 Task: Add Attachment from computer to Card Card0000000065 in Board Board0000000017 in Workspace WS0000000006 in Trello. Add Cover Purple to Card Card0000000065 in Board Board0000000017 in Workspace WS0000000006 in Trello. Add "Move Card To …" Button titled Button0000000065 to "top" of the list "To Do" to Card Card0000000065 in Board Board0000000017 in Workspace WS0000000006 in Trello. Add Description DS0000000065 to Card Card0000000065 in Board Board0000000017 in Workspace WS0000000006 in Trello. Add Comment CM0000000065 to Card Card0000000065 in Board Board0000000017 in Workspace WS0000000006 in Trello
Action: Mouse moved to (23, 339)
Screenshot: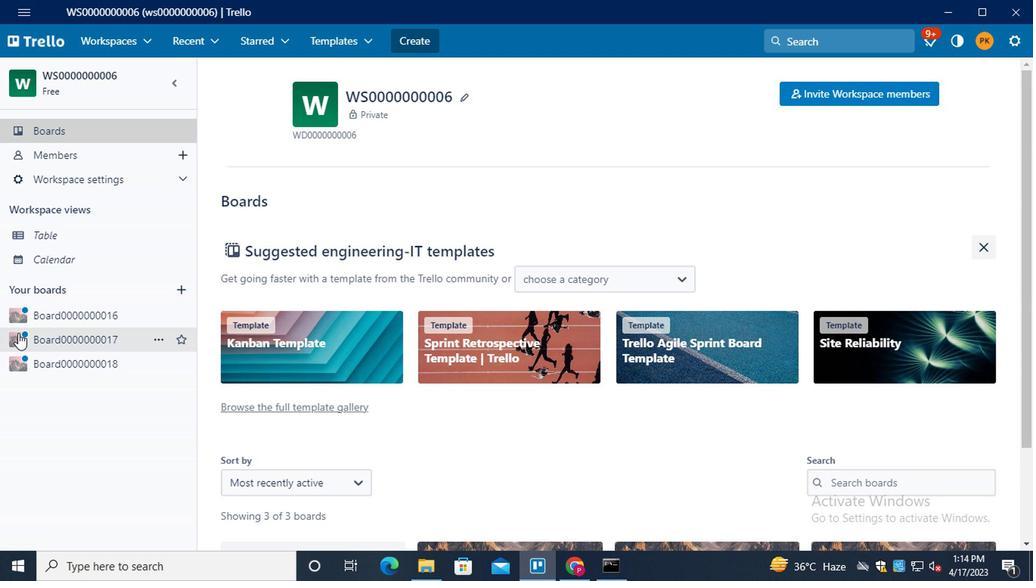 
Action: Mouse pressed left at (23, 339)
Screenshot: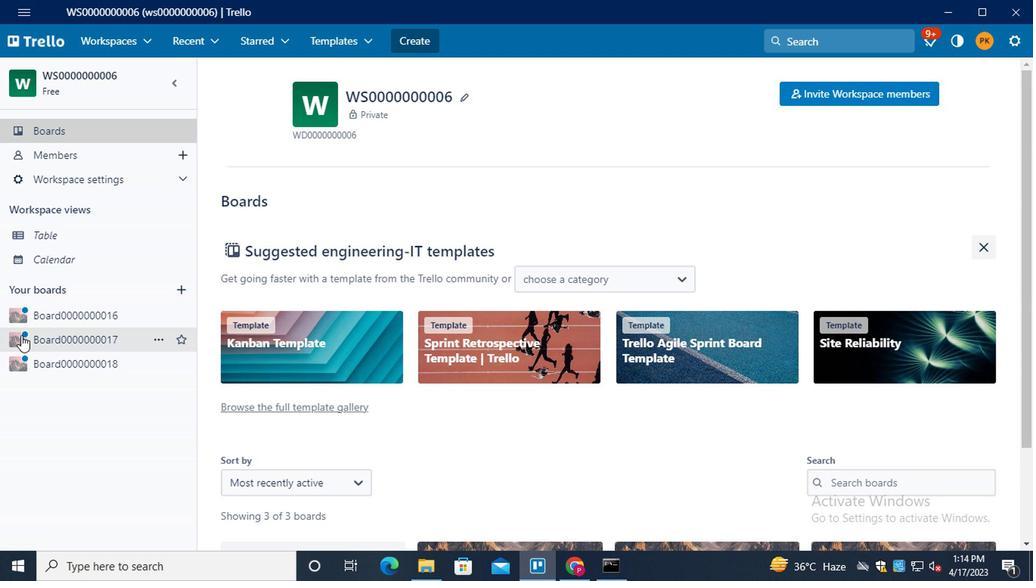 
Action: Mouse moved to (317, 158)
Screenshot: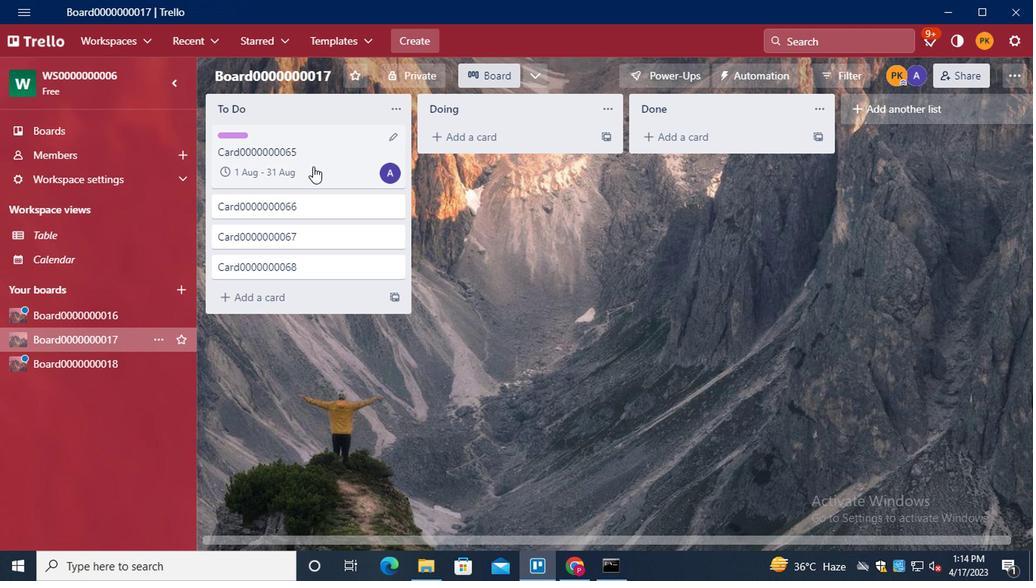 
Action: Mouse pressed left at (317, 158)
Screenshot: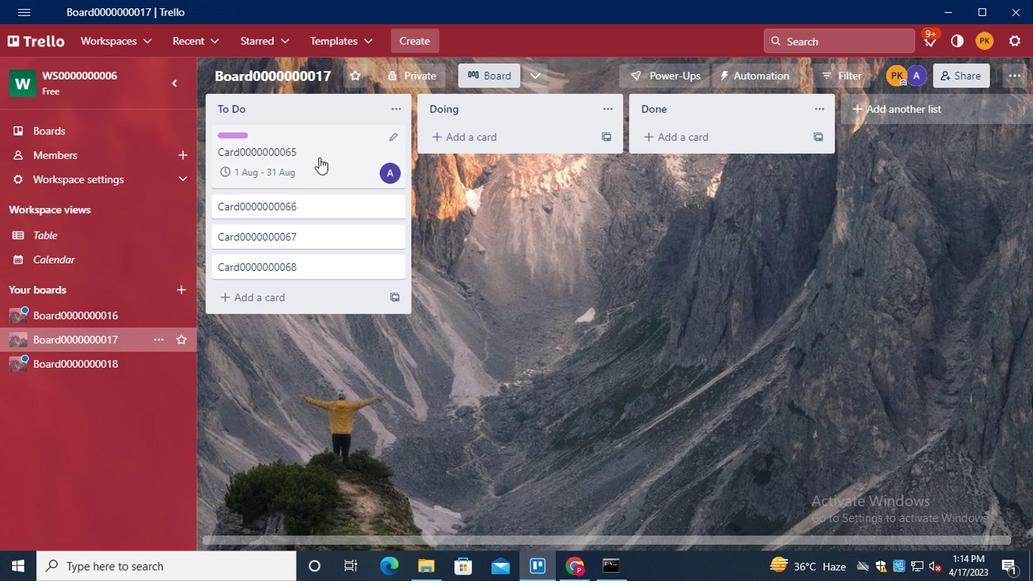 
Action: Mouse moved to (718, 321)
Screenshot: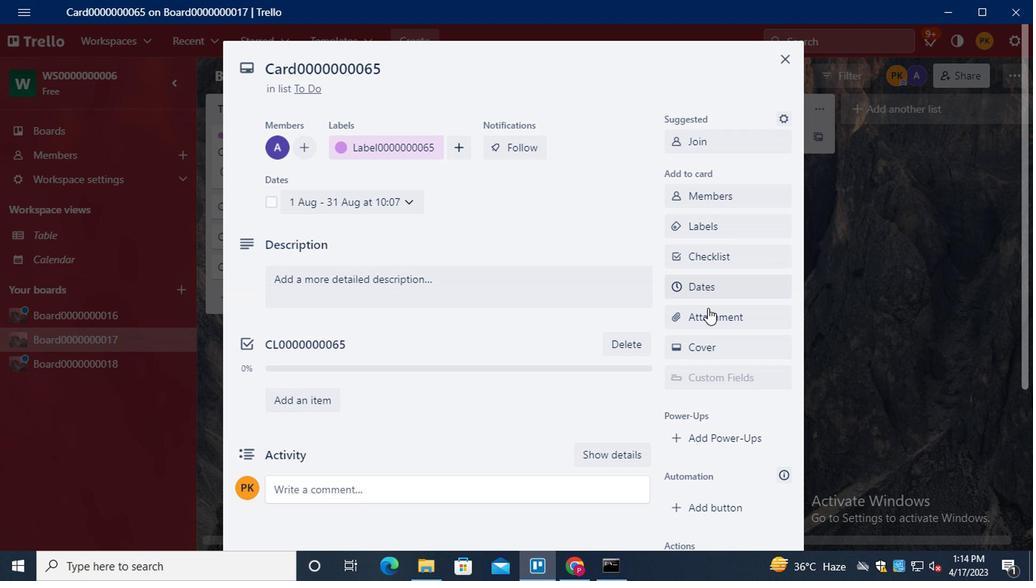 
Action: Mouse pressed left at (718, 321)
Screenshot: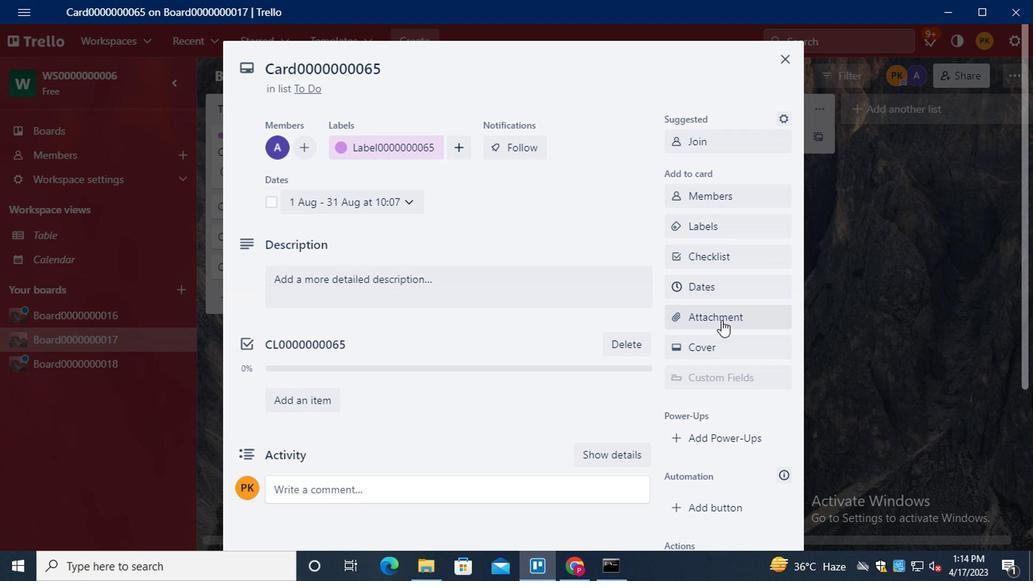 
Action: Mouse moved to (721, 139)
Screenshot: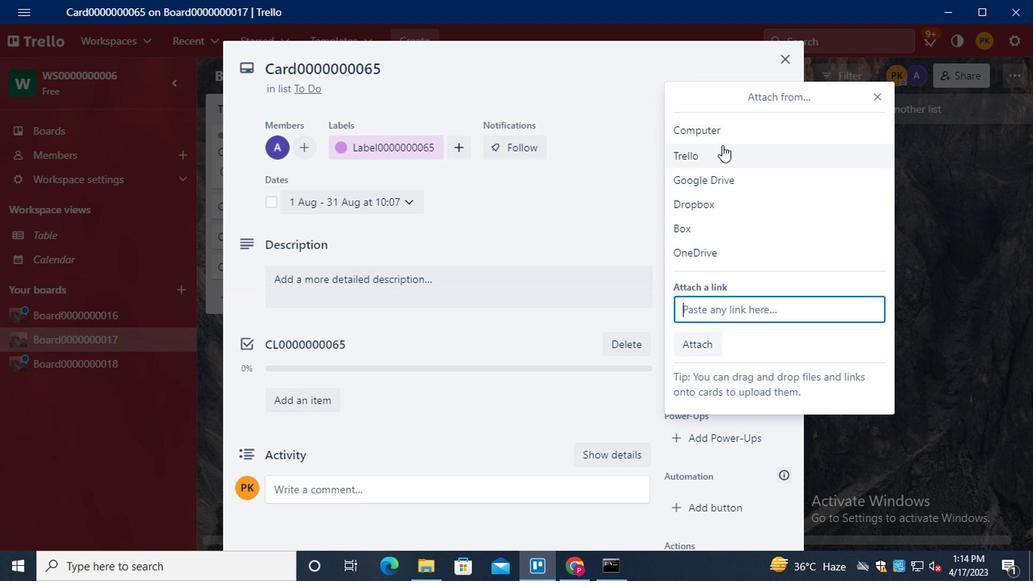 
Action: Mouse pressed left at (721, 139)
Screenshot: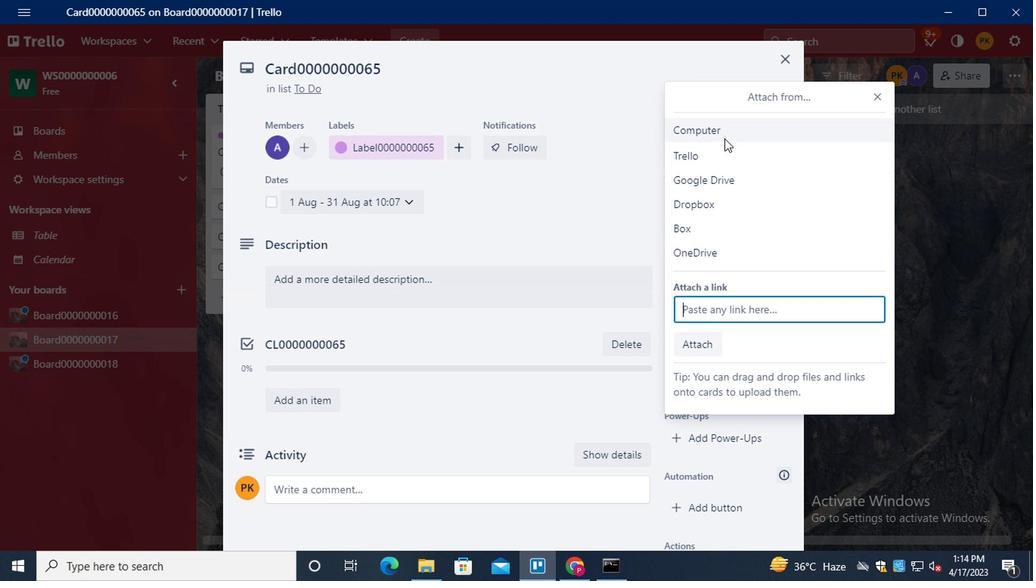 
Action: Mouse moved to (424, 116)
Screenshot: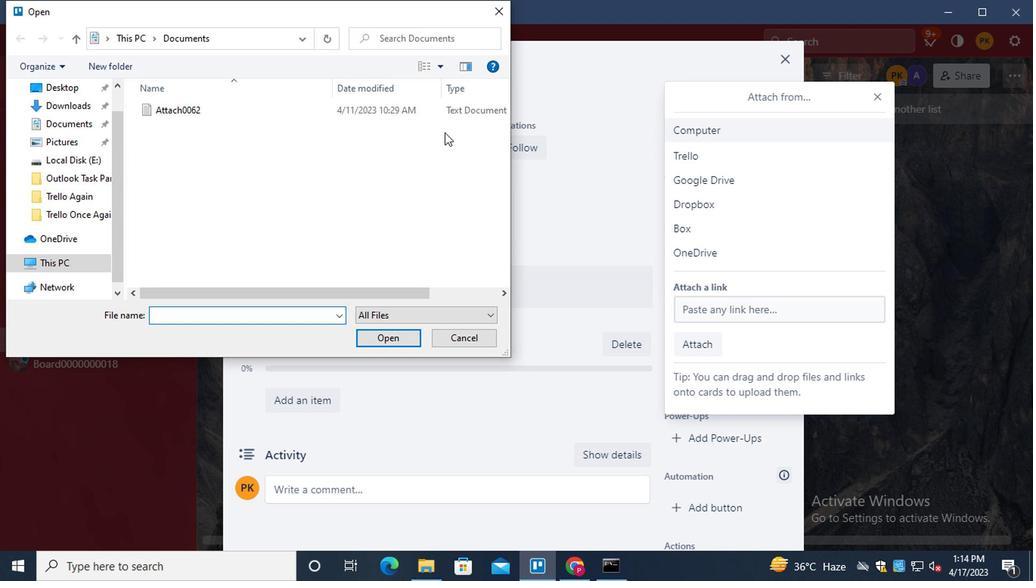 
Action: Mouse pressed left at (424, 116)
Screenshot: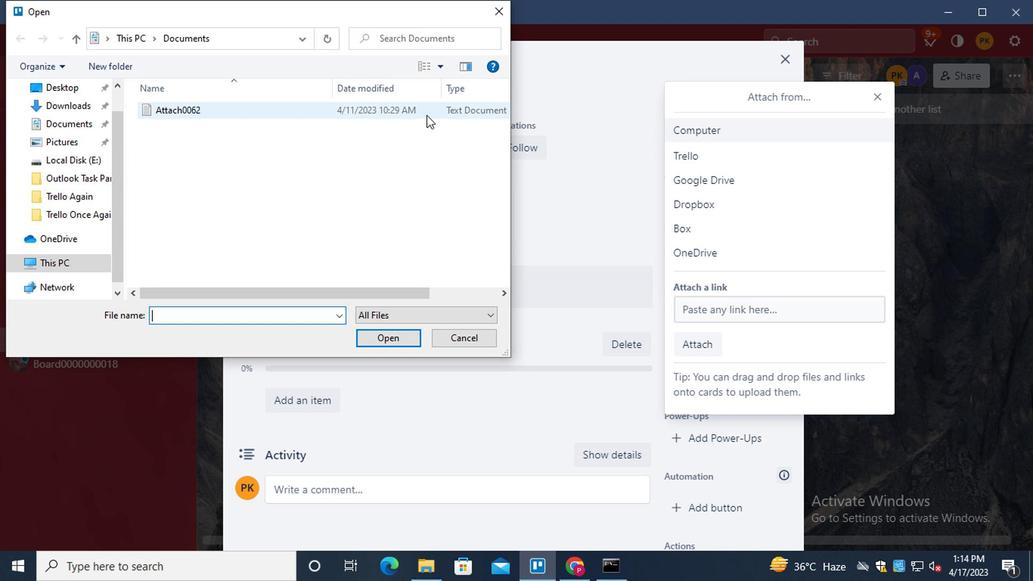 
Action: Mouse moved to (387, 337)
Screenshot: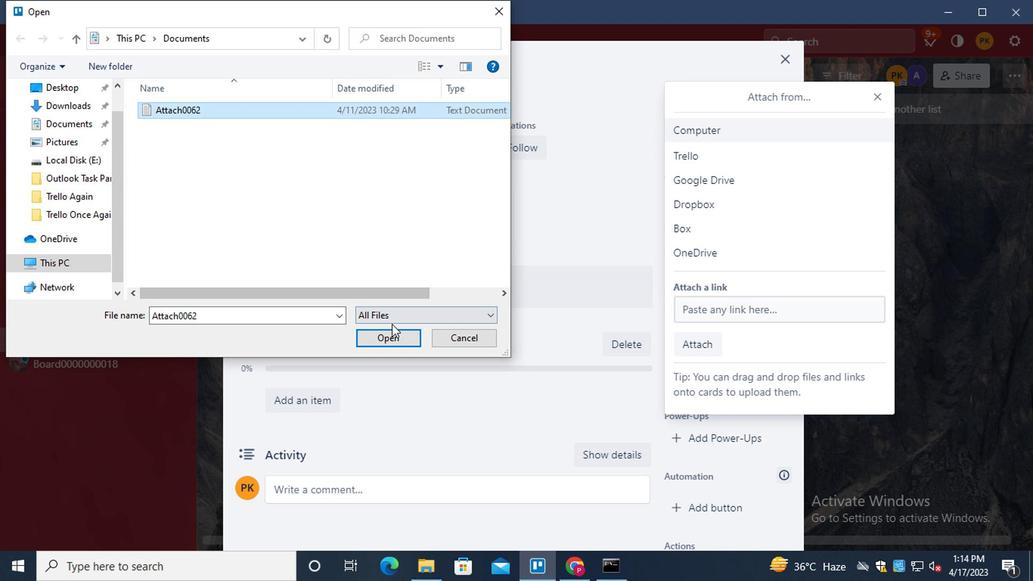 
Action: Mouse pressed left at (387, 337)
Screenshot: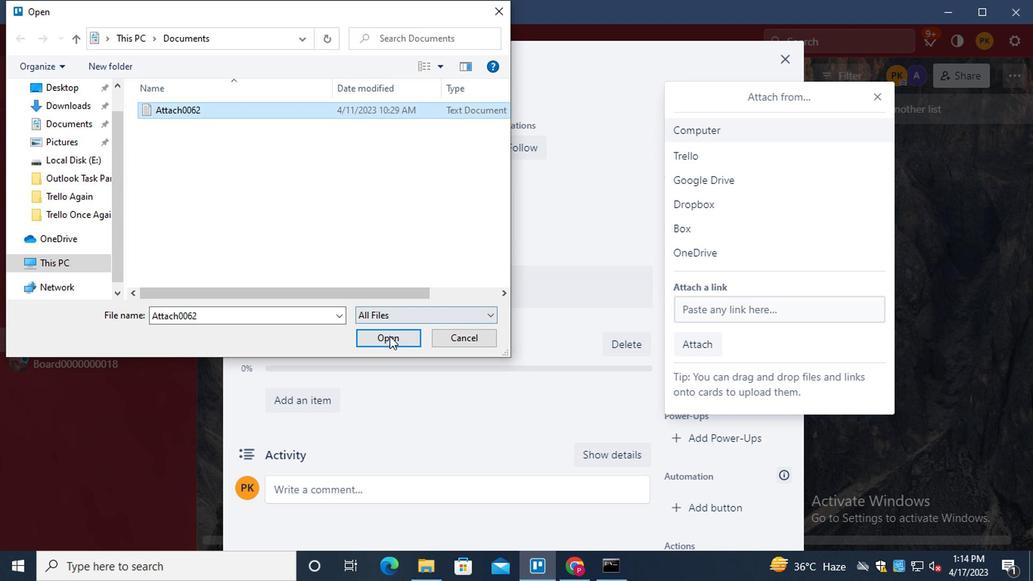 
Action: Mouse moved to (712, 350)
Screenshot: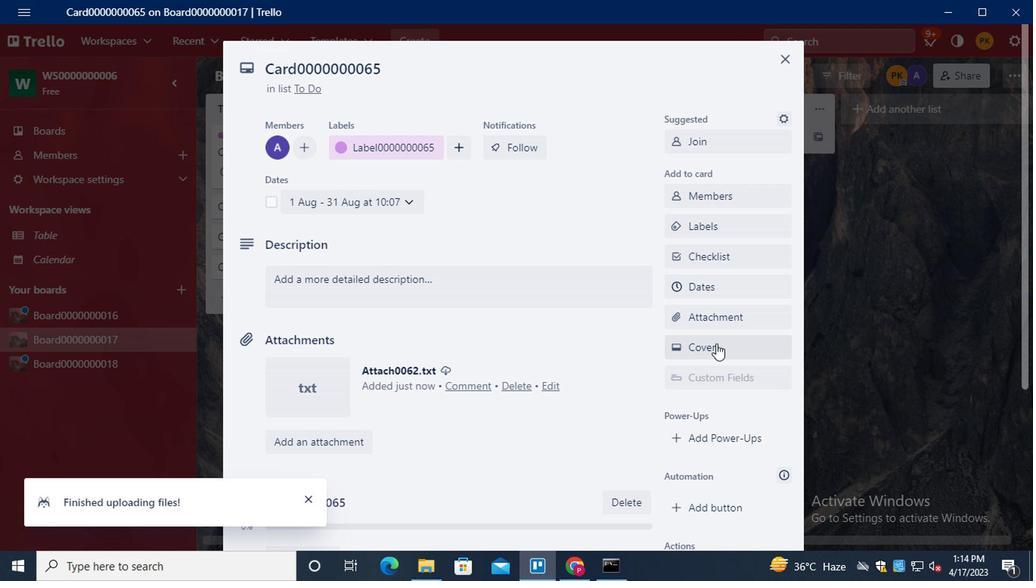 
Action: Mouse pressed left at (712, 350)
Screenshot: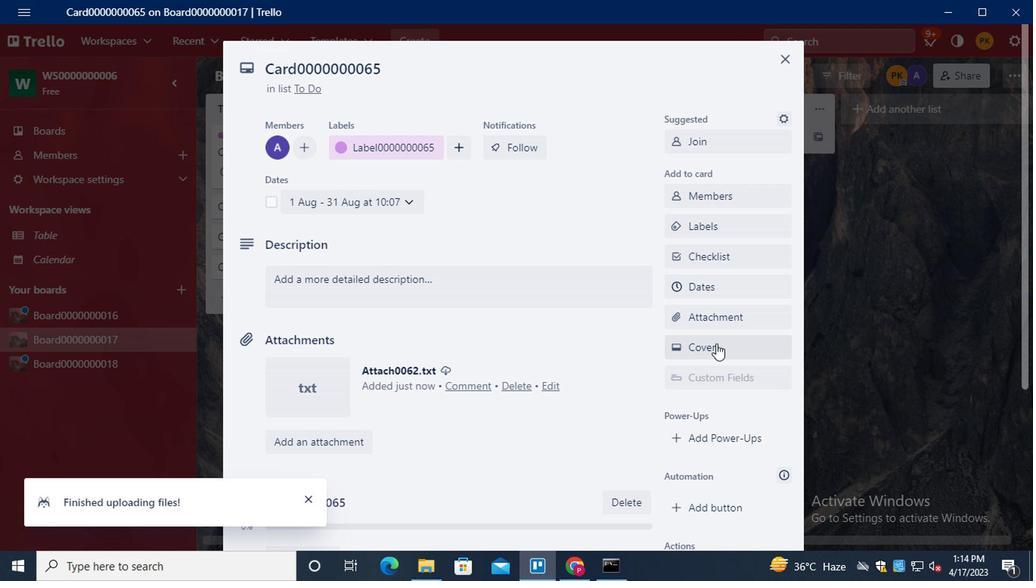 
Action: Mouse moved to (866, 259)
Screenshot: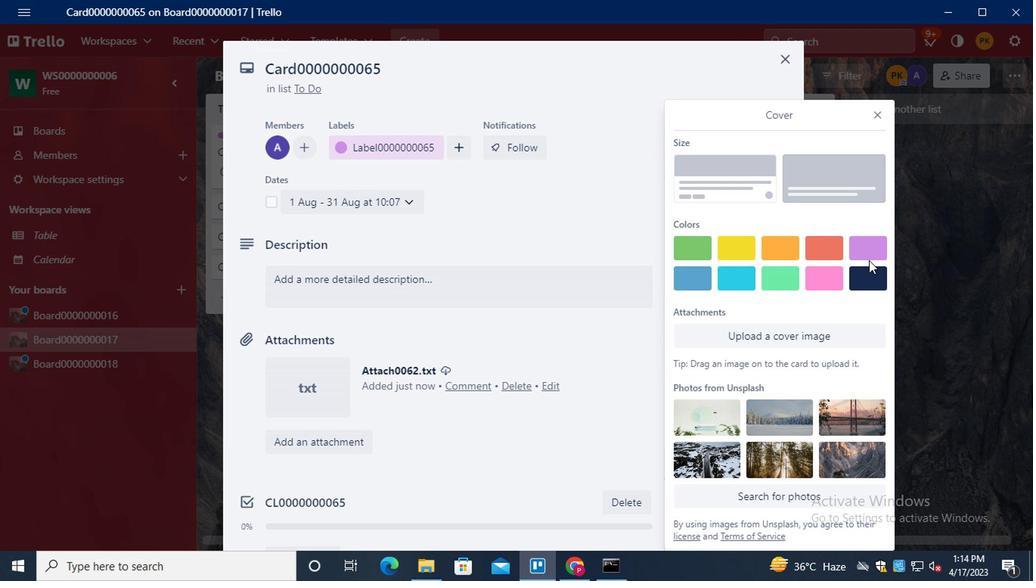 
Action: Mouse pressed left at (866, 259)
Screenshot: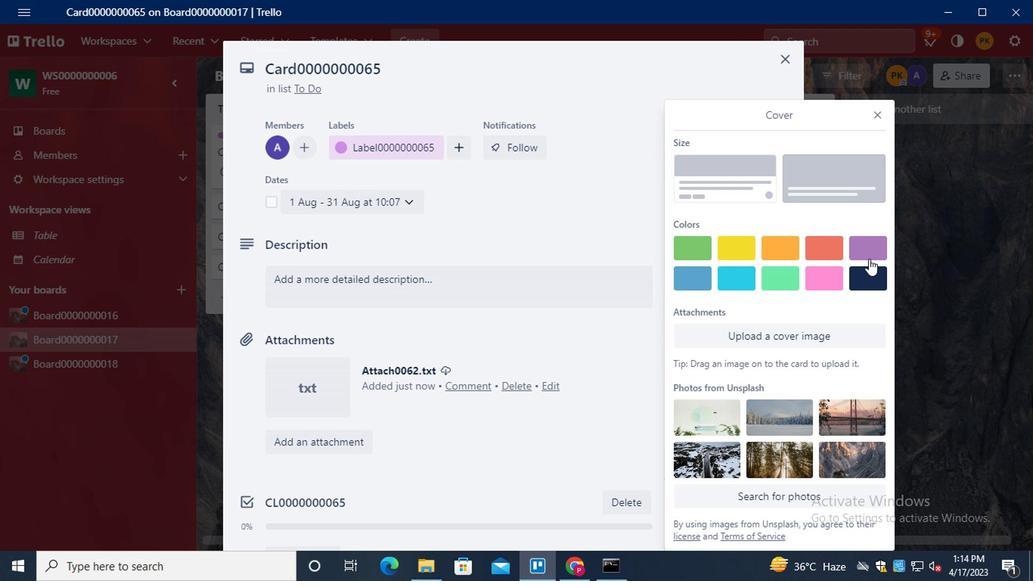 
Action: Mouse moved to (872, 91)
Screenshot: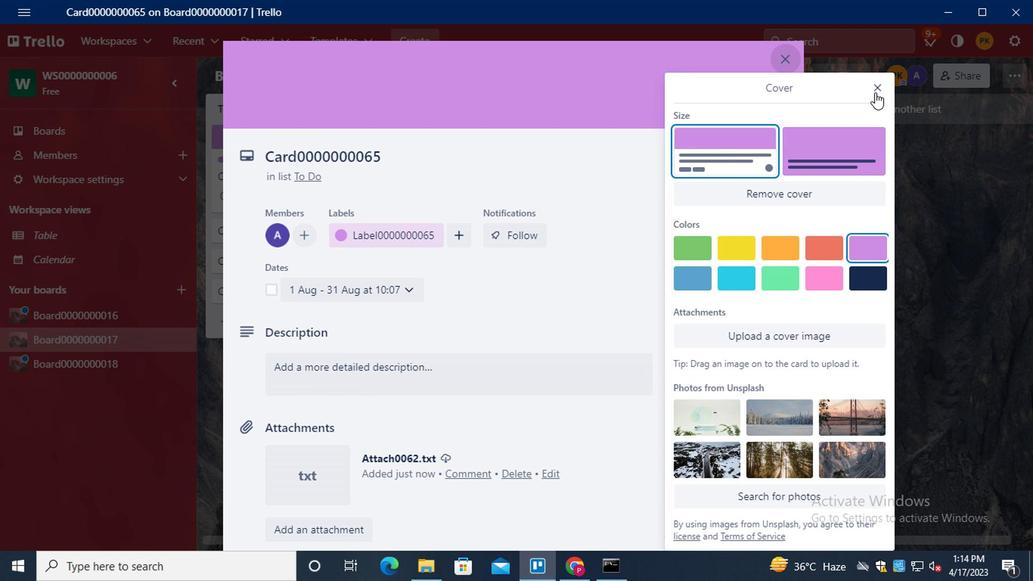 
Action: Mouse pressed left at (872, 91)
Screenshot: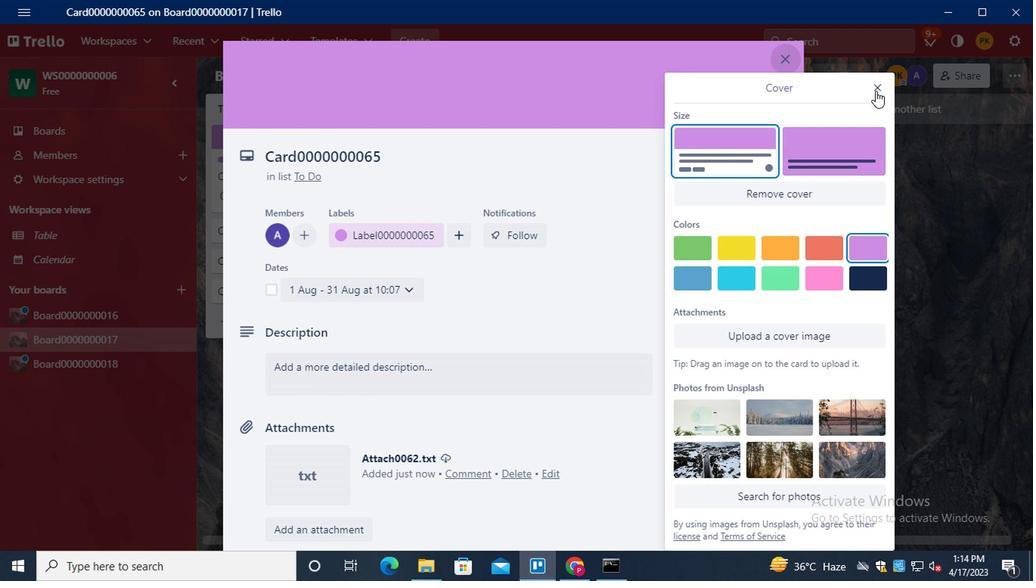 
Action: Mouse moved to (690, 338)
Screenshot: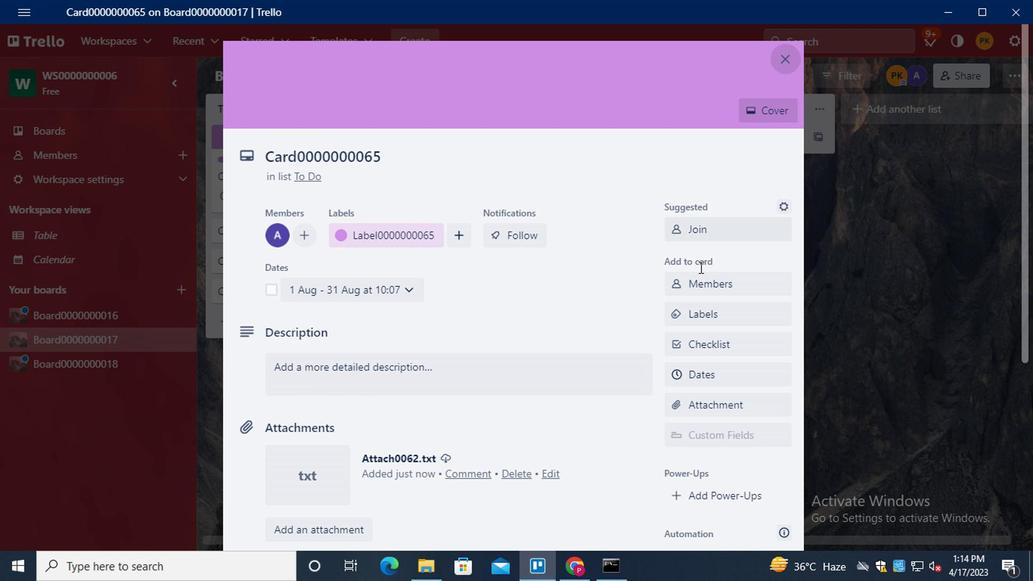 
Action: Mouse scrolled (690, 337) with delta (0, 0)
Screenshot: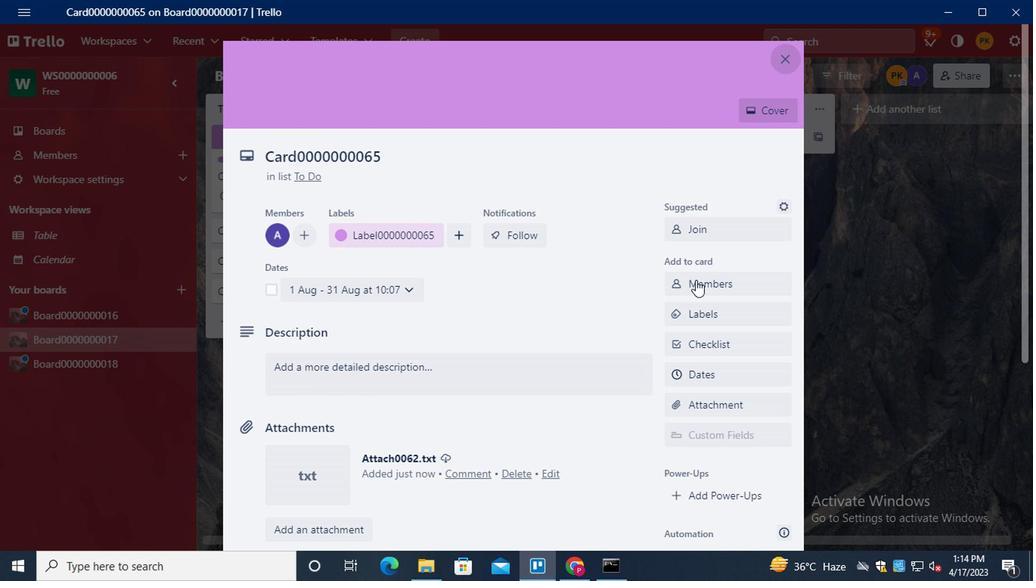 
Action: Mouse moved to (690, 339)
Screenshot: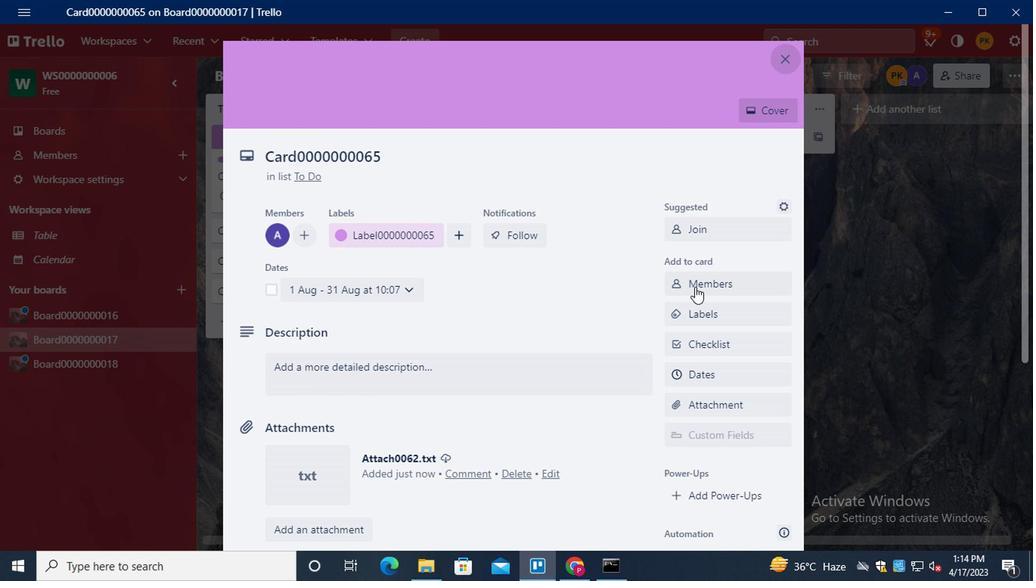 
Action: Mouse scrolled (690, 339) with delta (0, 0)
Screenshot: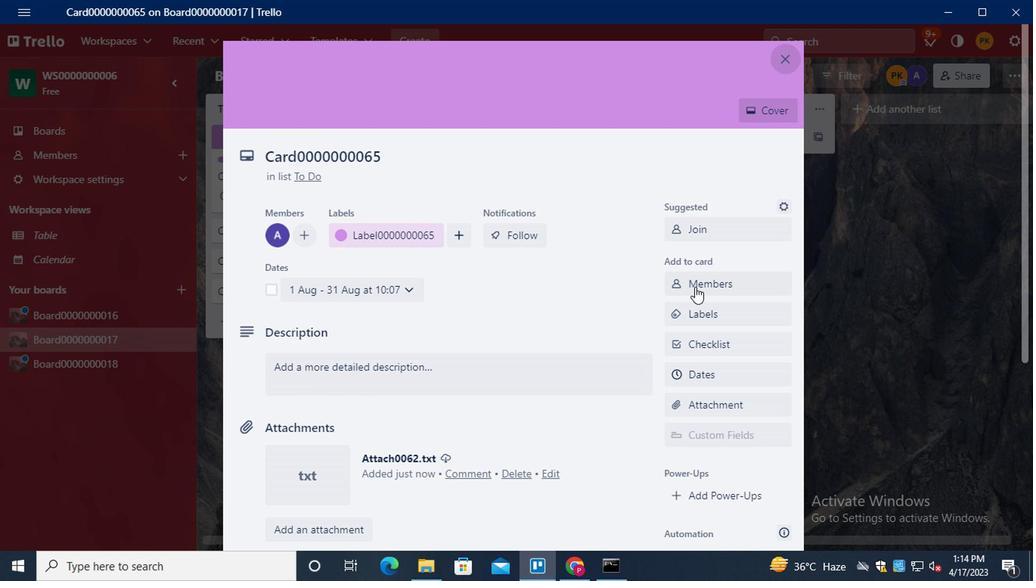 
Action: Mouse moved to (725, 417)
Screenshot: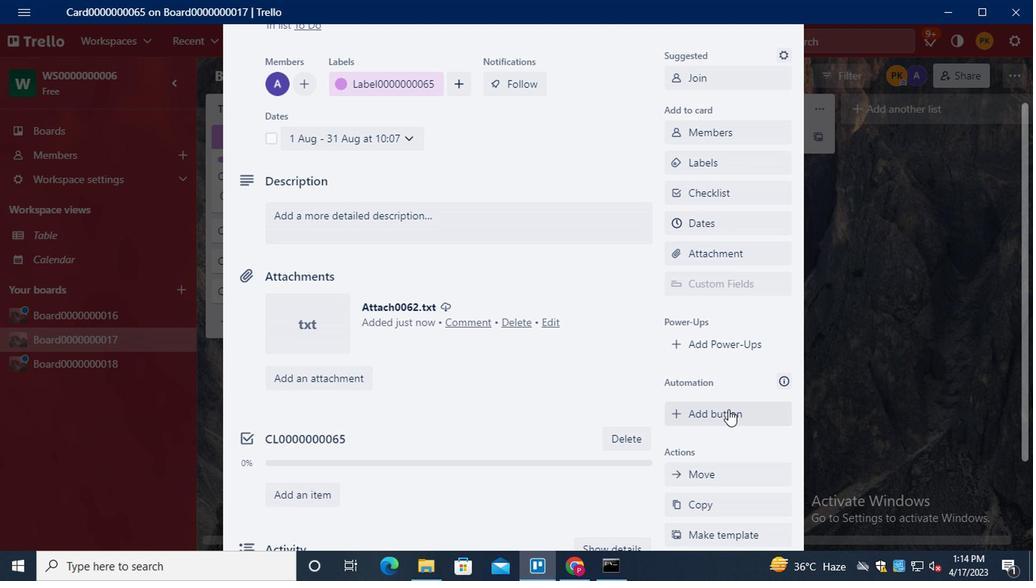 
Action: Mouse pressed left at (725, 417)
Screenshot: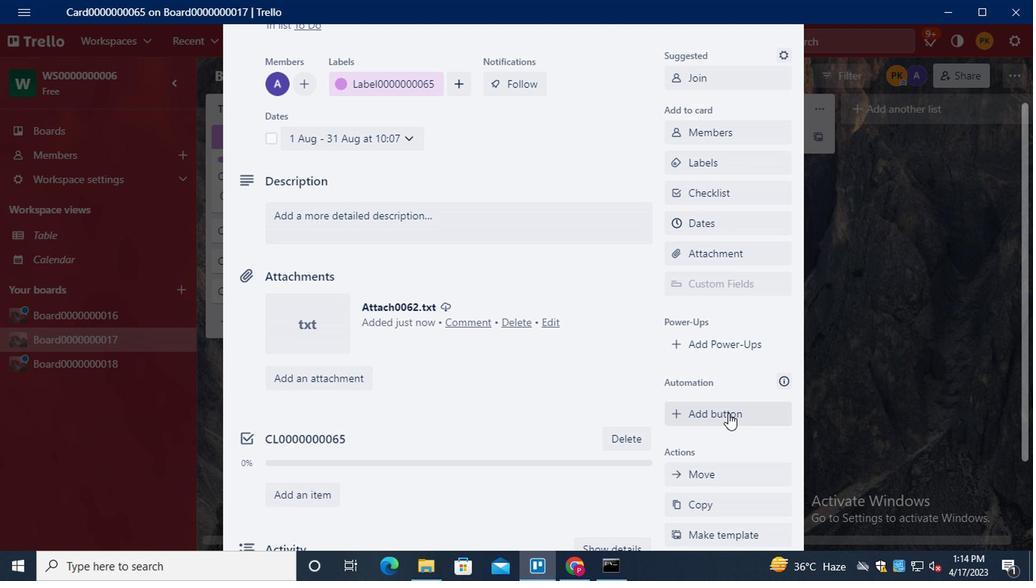 
Action: Mouse moved to (765, 146)
Screenshot: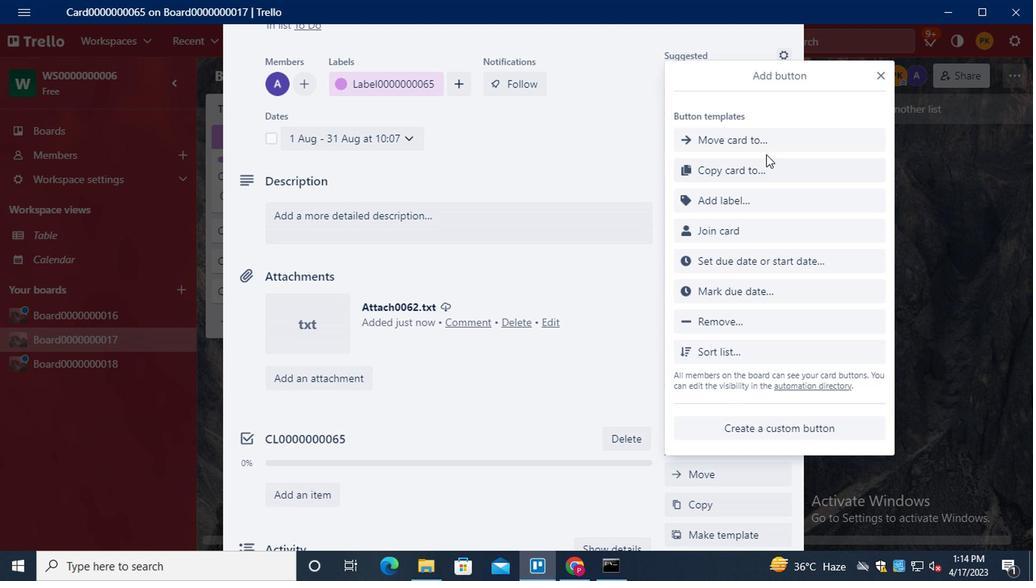 
Action: Mouse pressed left at (765, 146)
Screenshot: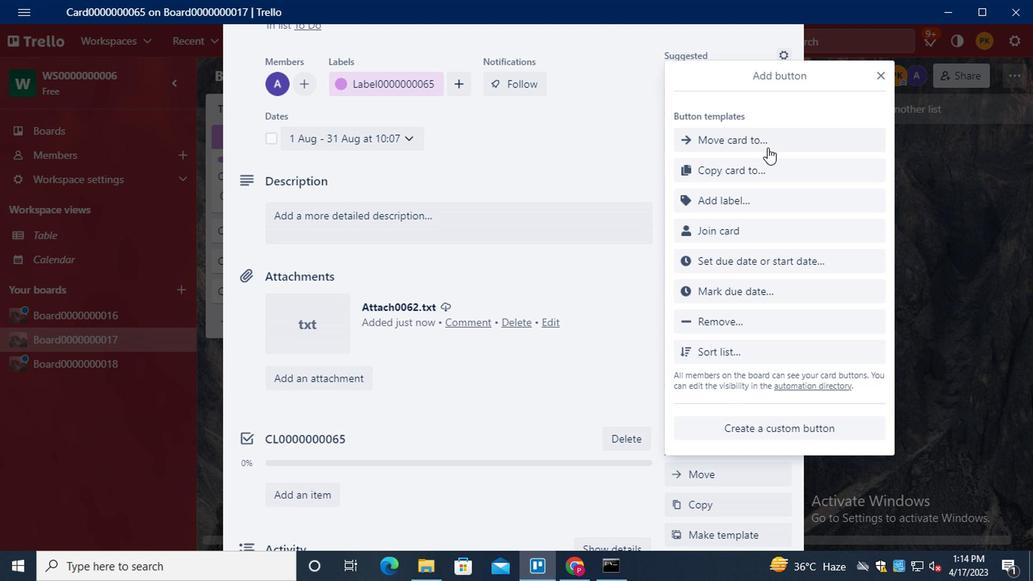 
Action: Key pressed <Key.shift>BUTTON0000000065
Screenshot: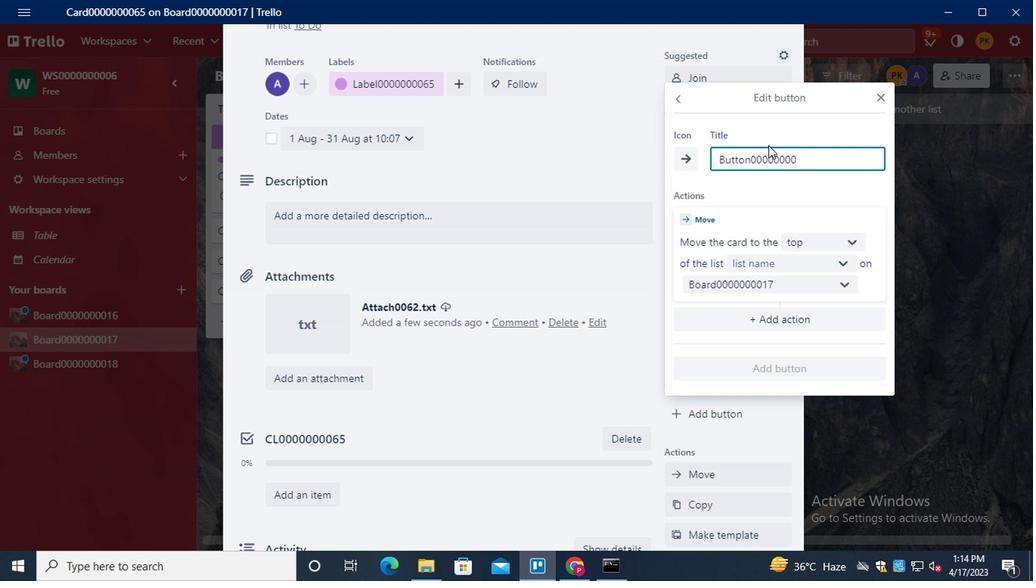 
Action: Mouse moved to (814, 263)
Screenshot: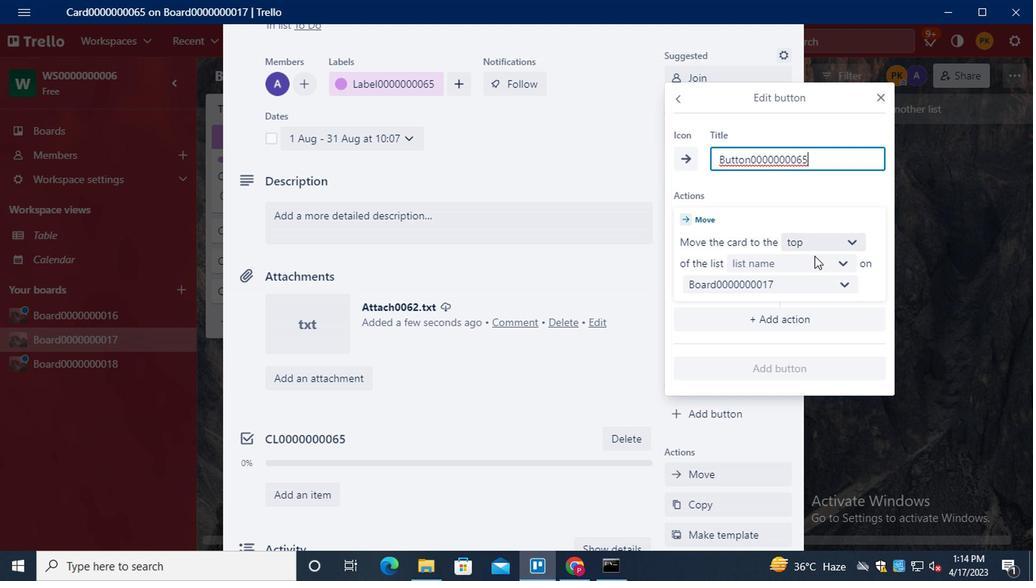 
Action: Mouse pressed left at (814, 263)
Screenshot: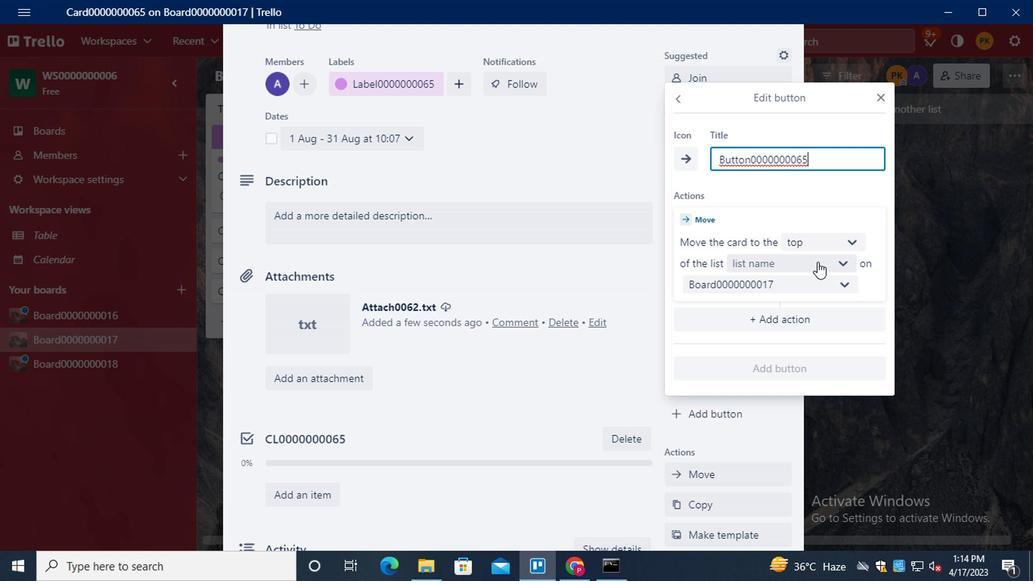 
Action: Mouse moved to (802, 294)
Screenshot: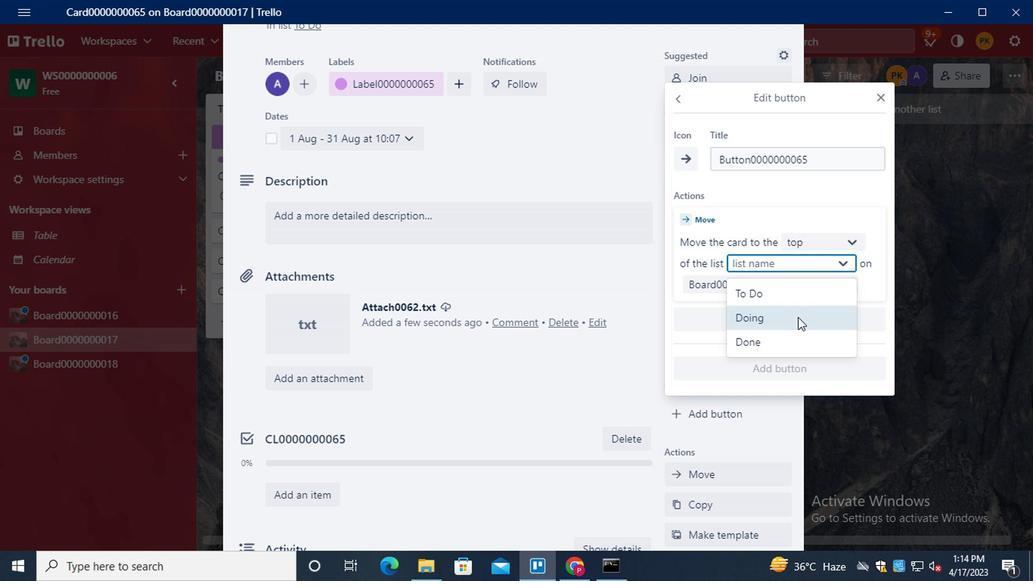 
Action: Mouse pressed left at (802, 294)
Screenshot: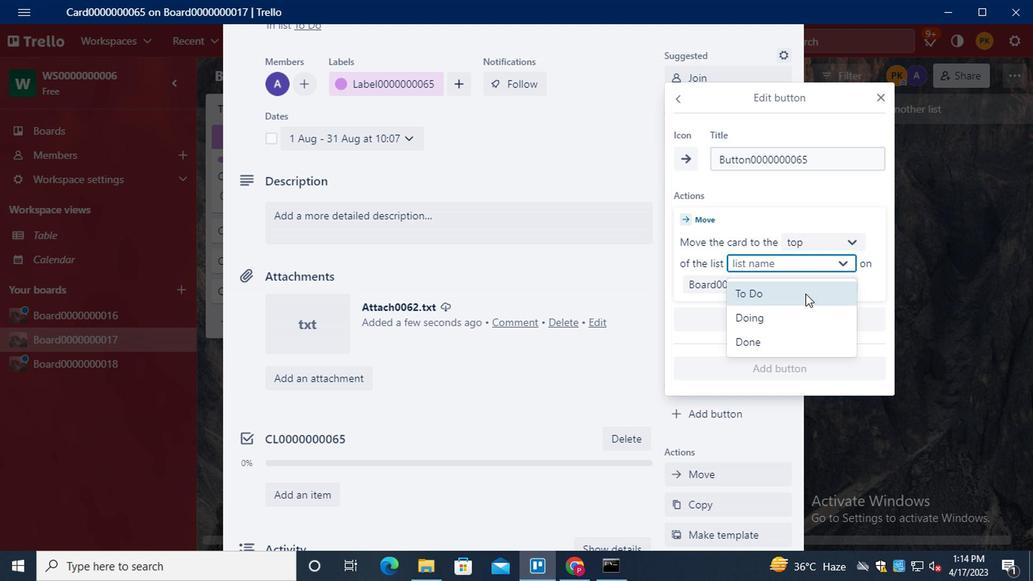 
Action: Mouse moved to (799, 369)
Screenshot: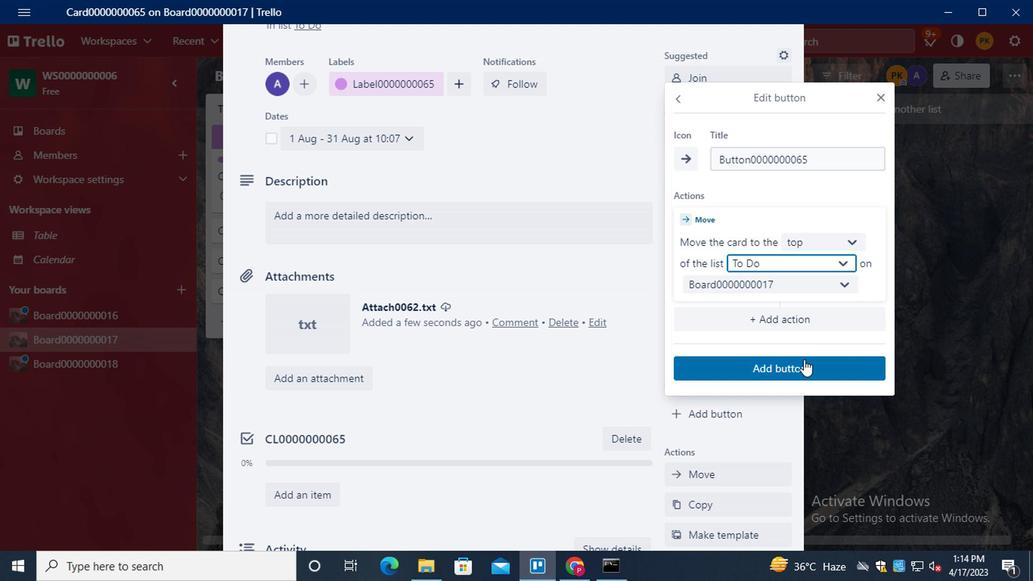 
Action: Mouse pressed left at (799, 369)
Screenshot: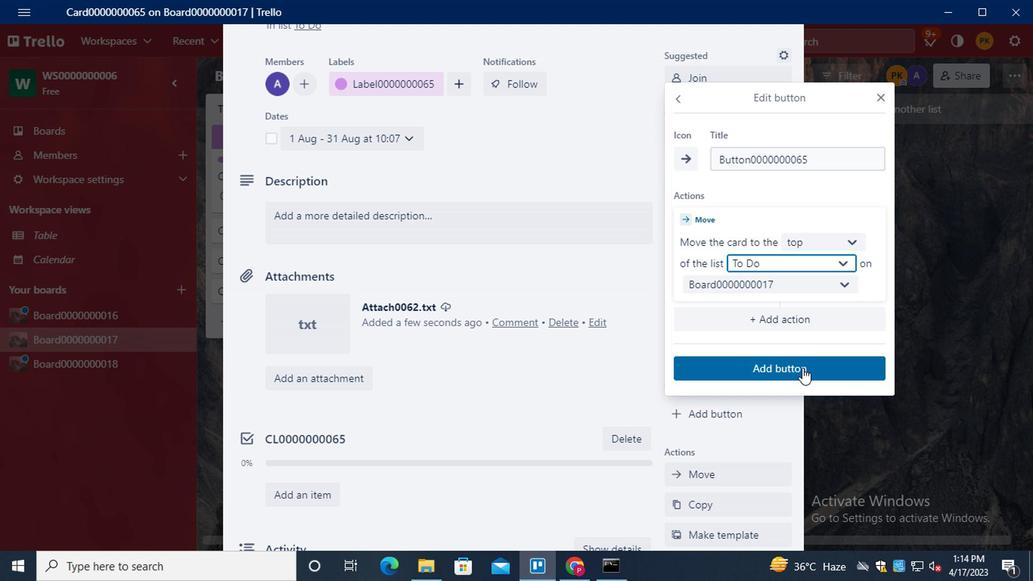
Action: Mouse moved to (527, 232)
Screenshot: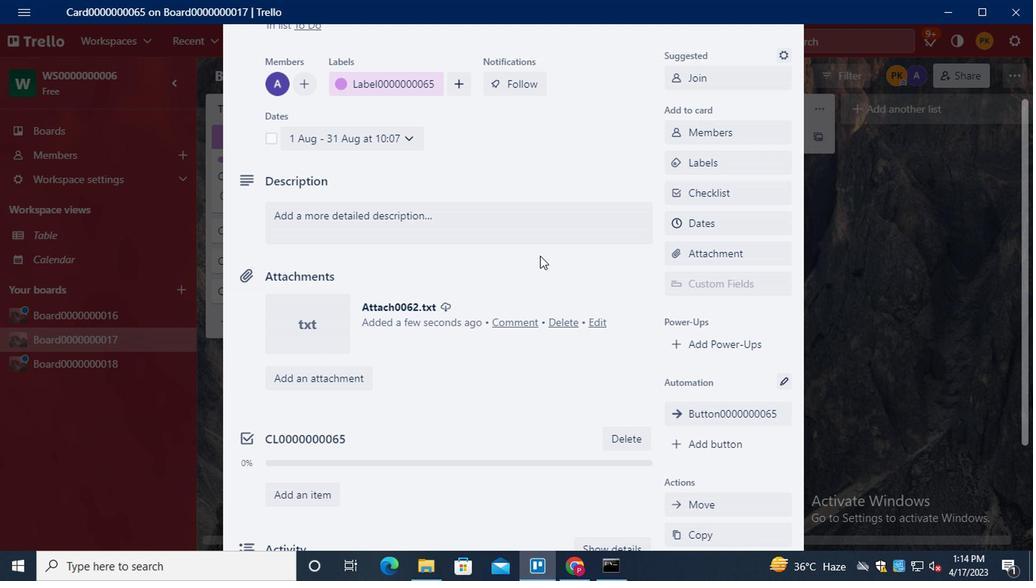 
Action: Mouse pressed left at (527, 232)
Screenshot: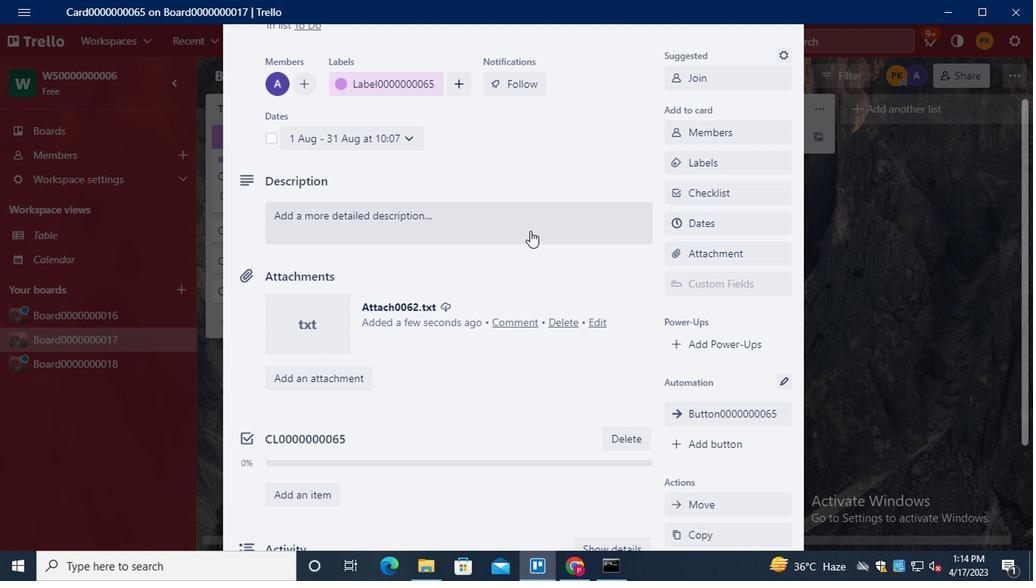 
Action: Key pressed <Key.shift>DS0000000065
Screenshot: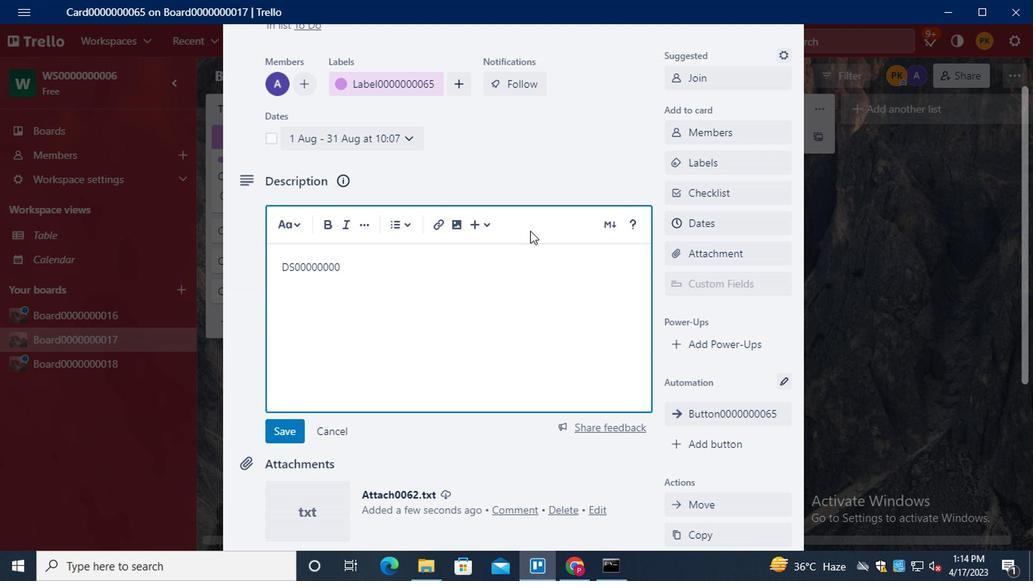 
Action: Mouse moved to (287, 431)
Screenshot: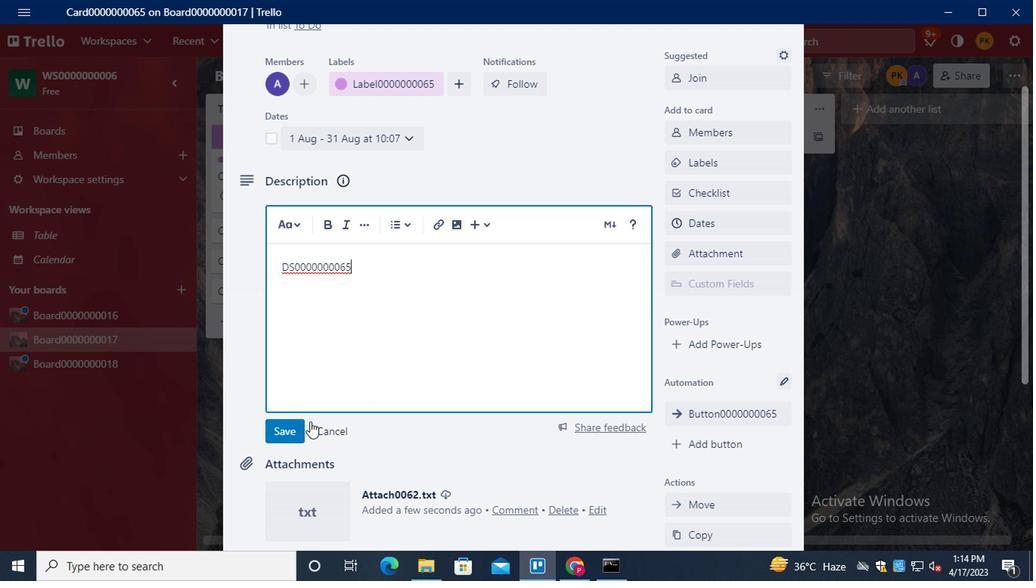 
Action: Mouse pressed left at (287, 431)
Screenshot: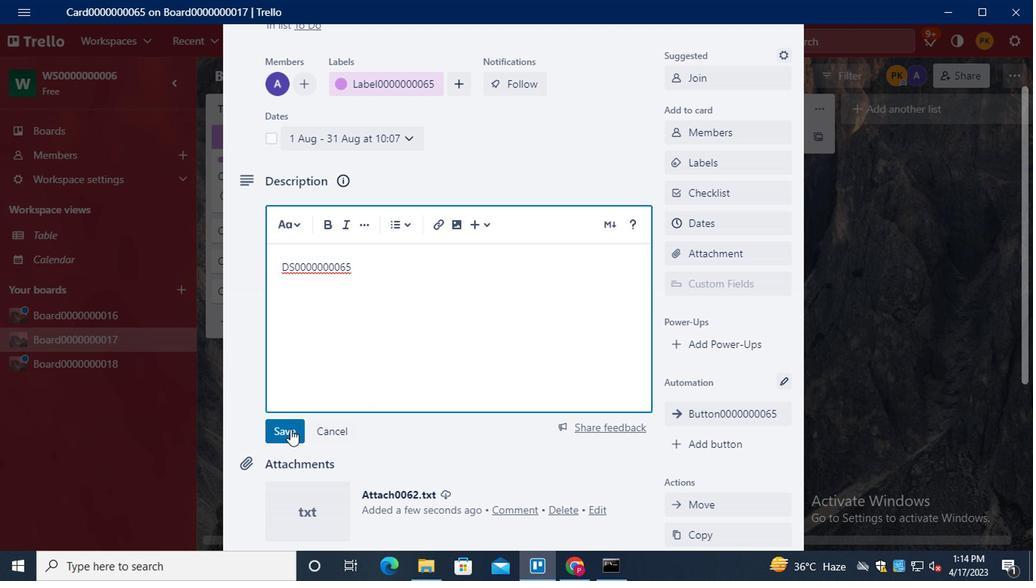 
Action: Mouse moved to (353, 383)
Screenshot: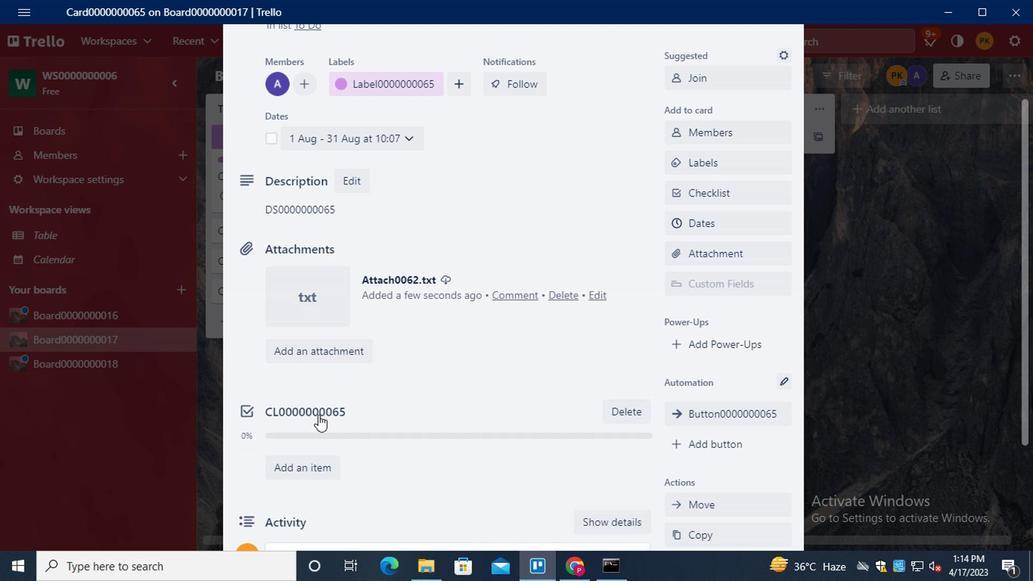 
Action: Mouse scrolled (353, 382) with delta (0, -1)
Screenshot: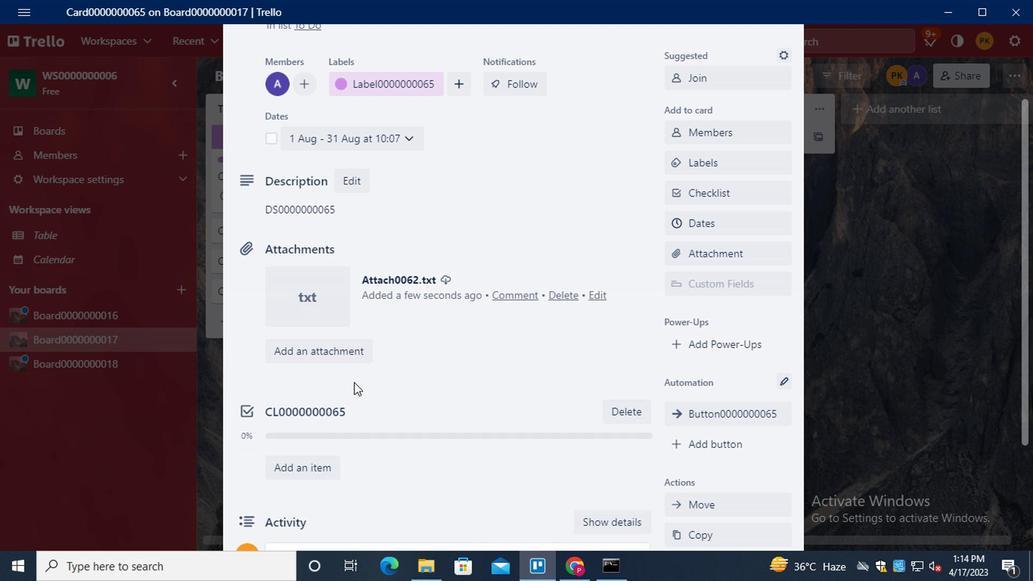 
Action: Mouse scrolled (353, 382) with delta (0, -1)
Screenshot: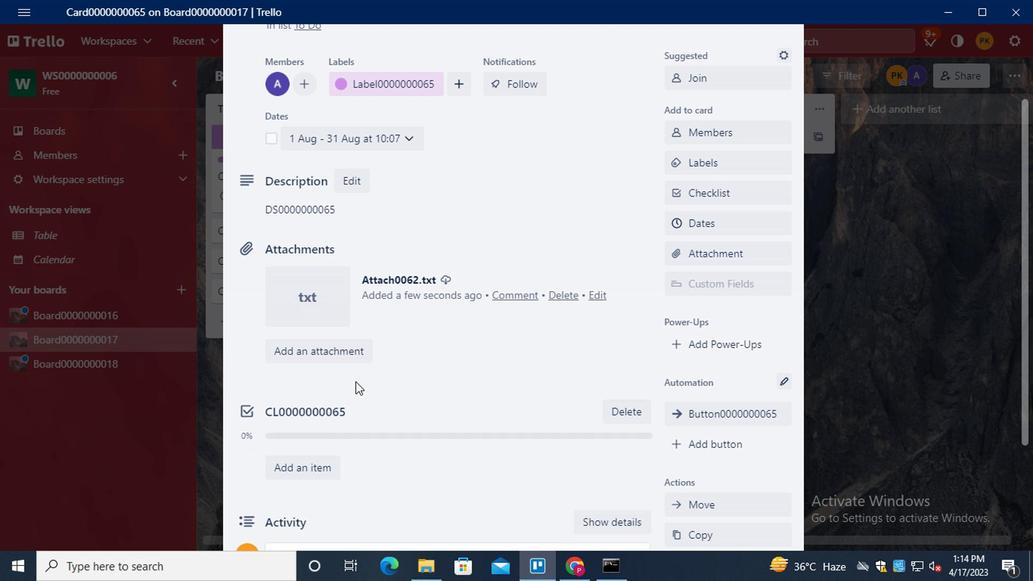 
Action: Mouse moved to (346, 406)
Screenshot: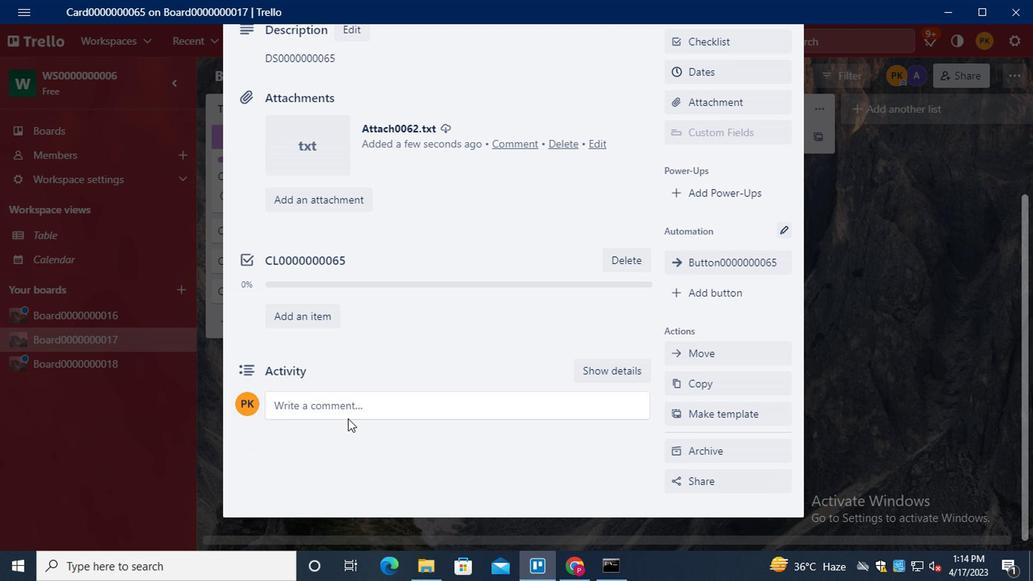 
Action: Mouse pressed left at (346, 406)
Screenshot: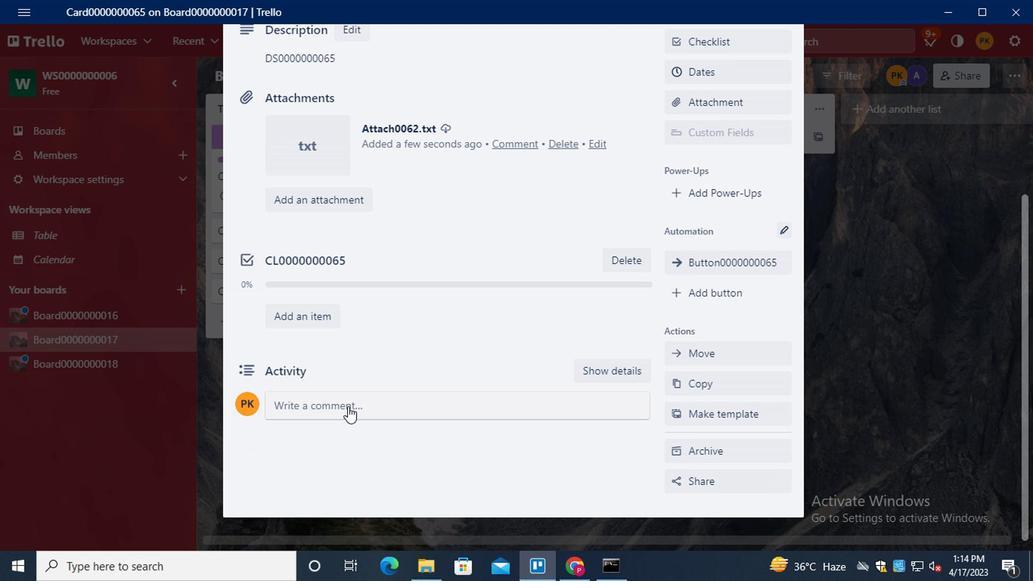 
Action: Key pressed <Key.shift><Key.shift><Key.shift>CM0000000065
Screenshot: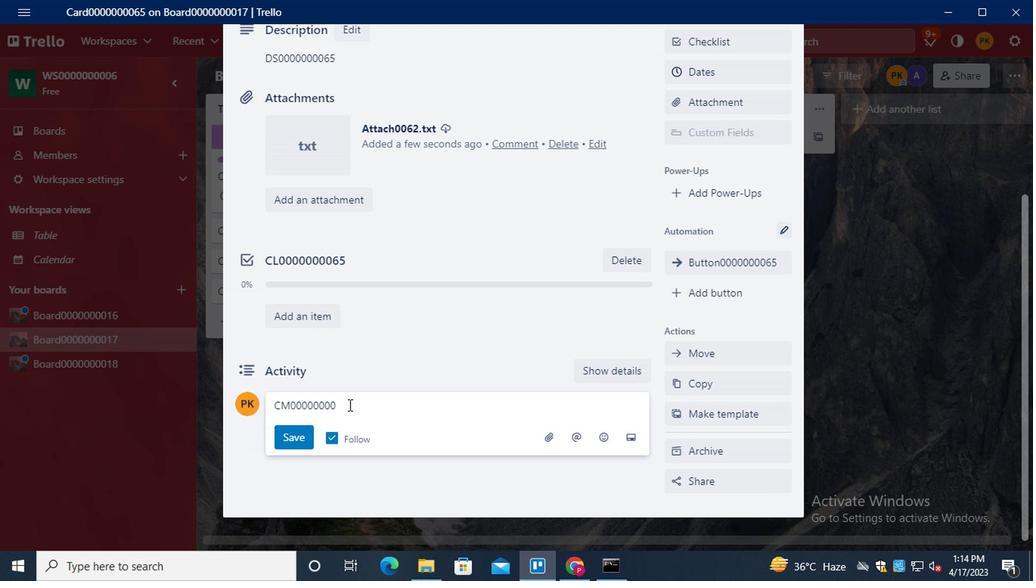 
Action: Mouse moved to (302, 430)
Screenshot: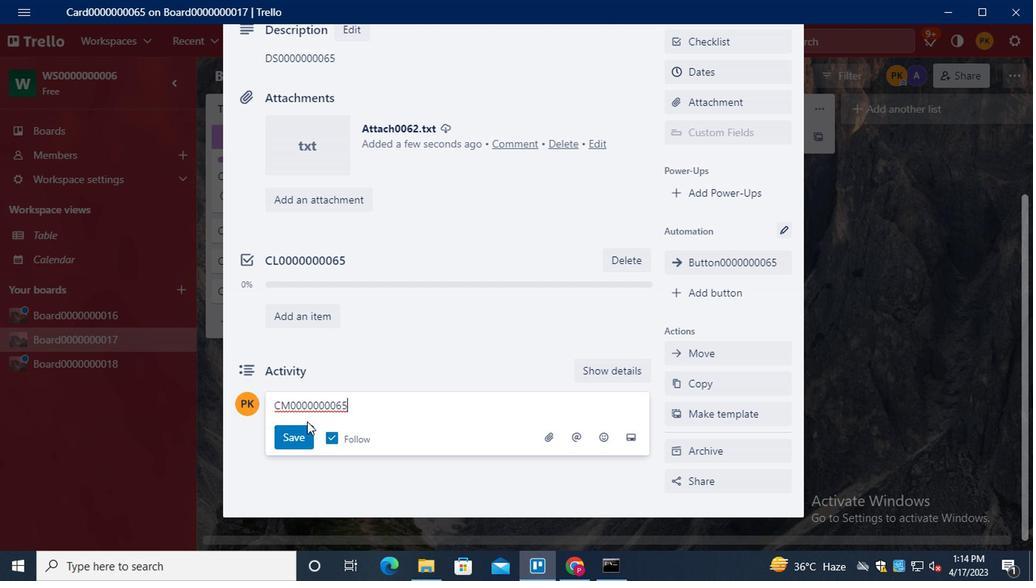 
Action: Mouse pressed left at (302, 430)
Screenshot: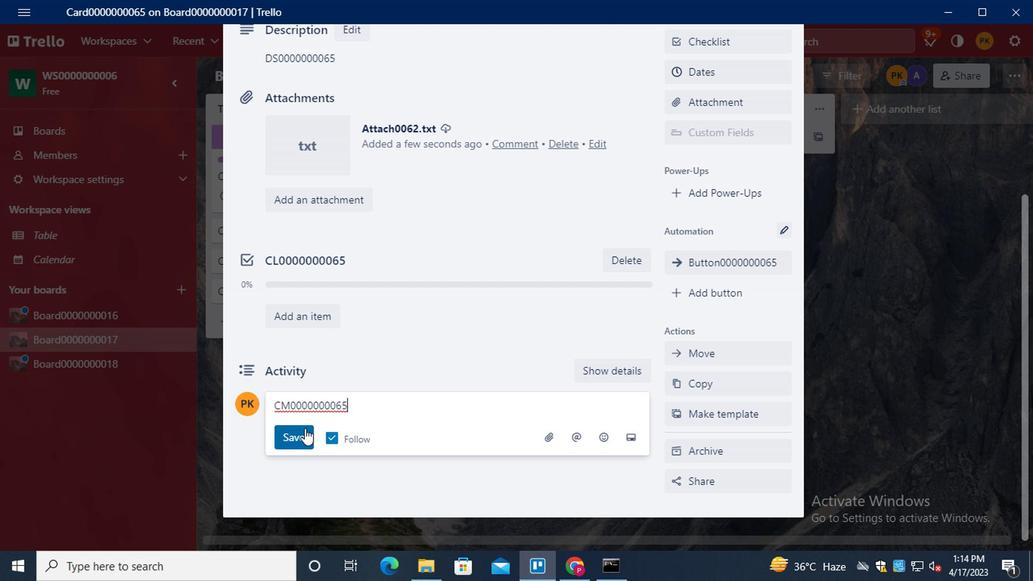 
Action: Mouse moved to (391, 383)
Screenshot: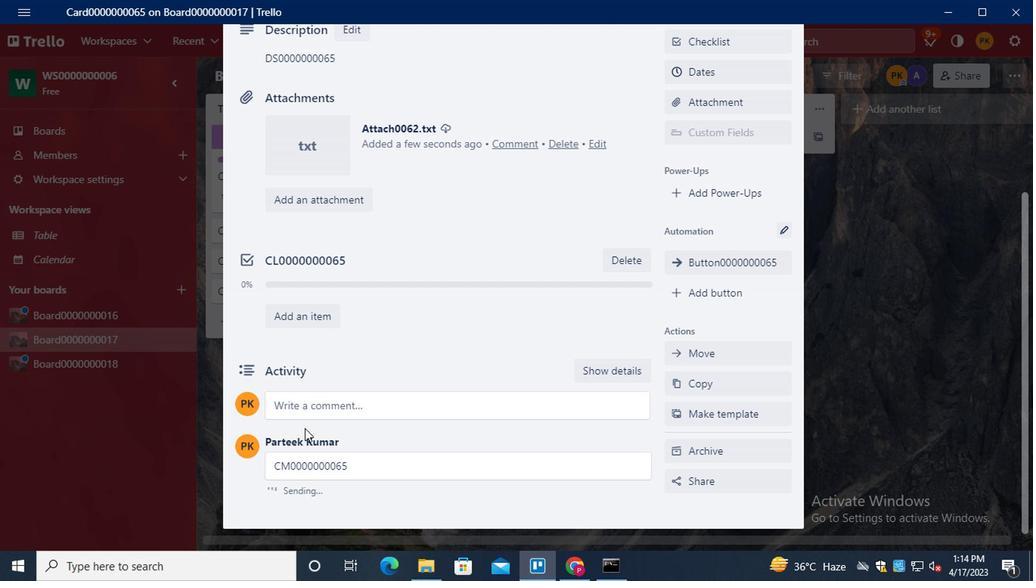 
Action: Mouse scrolled (391, 384) with delta (0, 0)
Screenshot: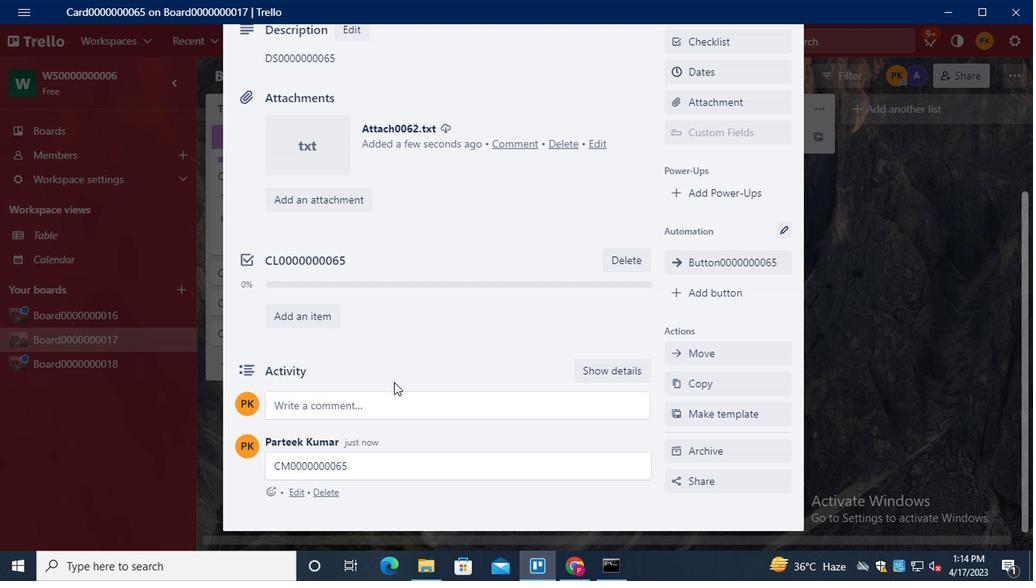 
Action: Mouse scrolled (391, 384) with delta (0, 0)
Screenshot: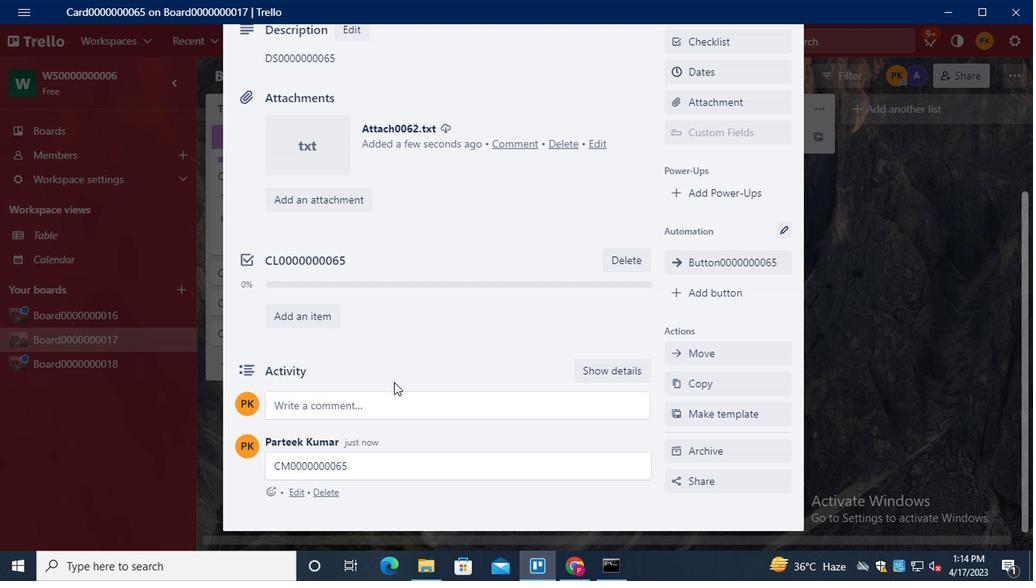 
Action: Mouse scrolled (391, 384) with delta (0, 0)
Screenshot: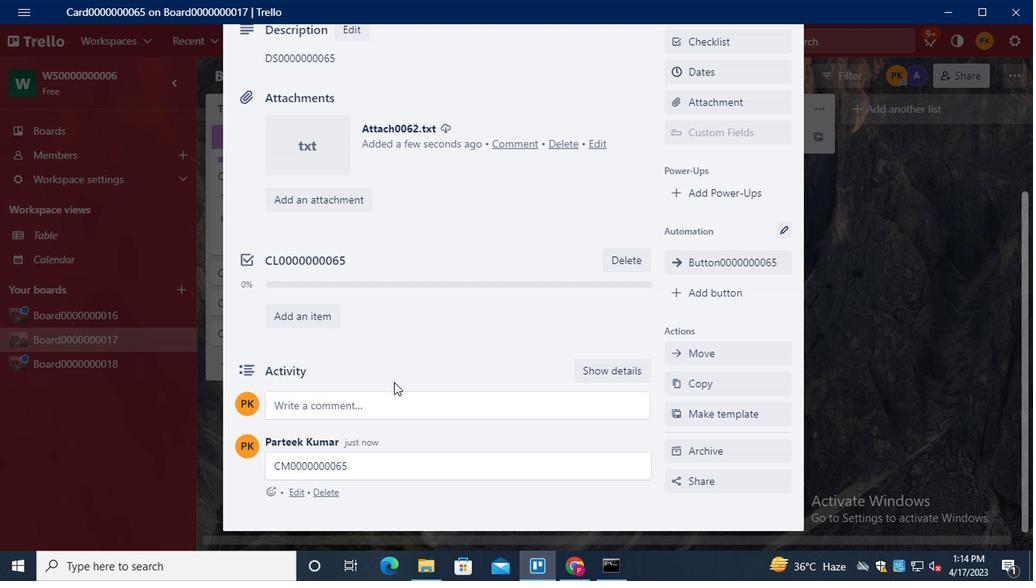 
Action: Mouse scrolled (391, 384) with delta (0, 0)
Screenshot: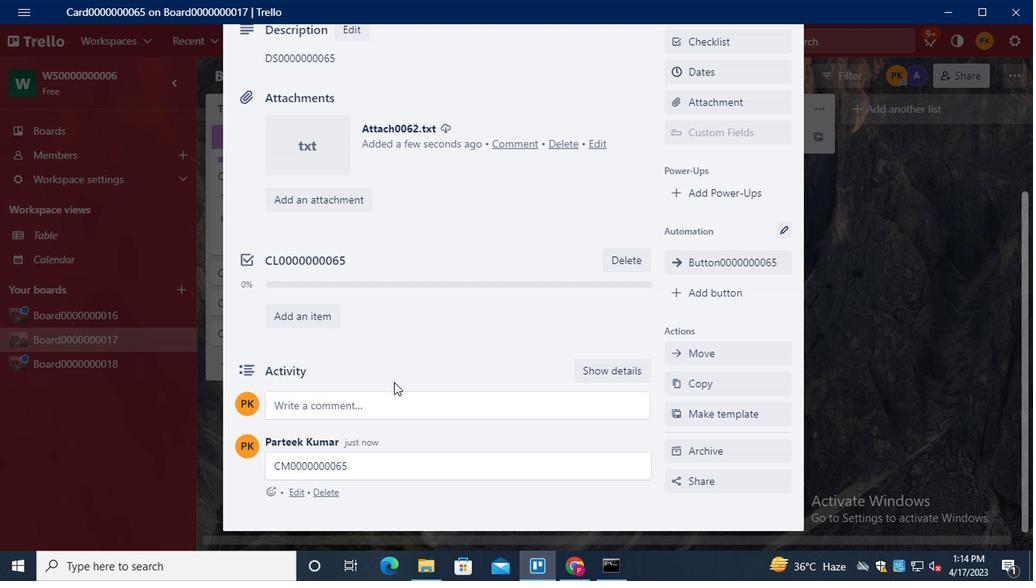 
Action: Mouse scrolled (391, 384) with delta (0, 0)
Screenshot: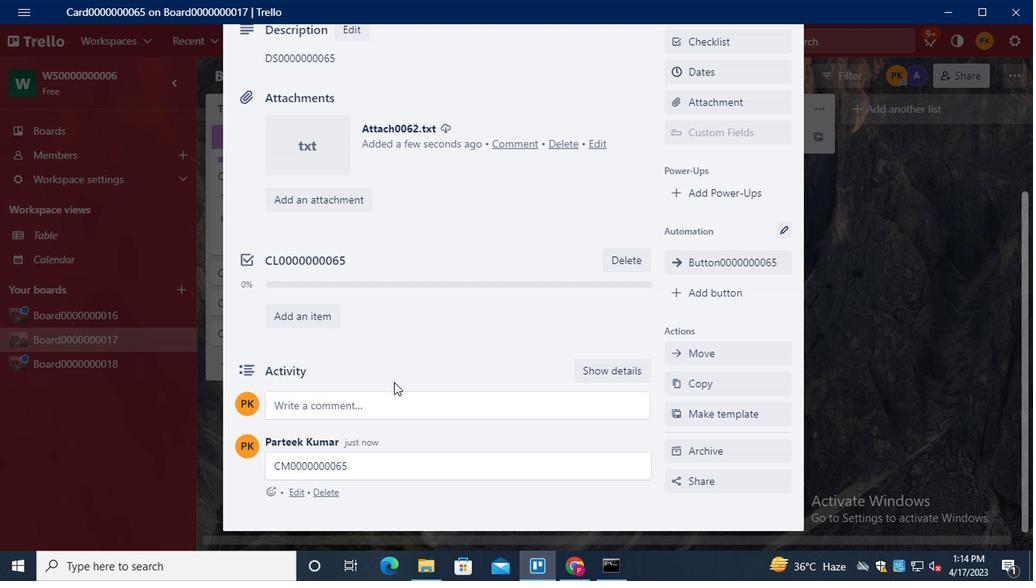 
Action: Mouse scrolled (391, 384) with delta (0, 0)
Screenshot: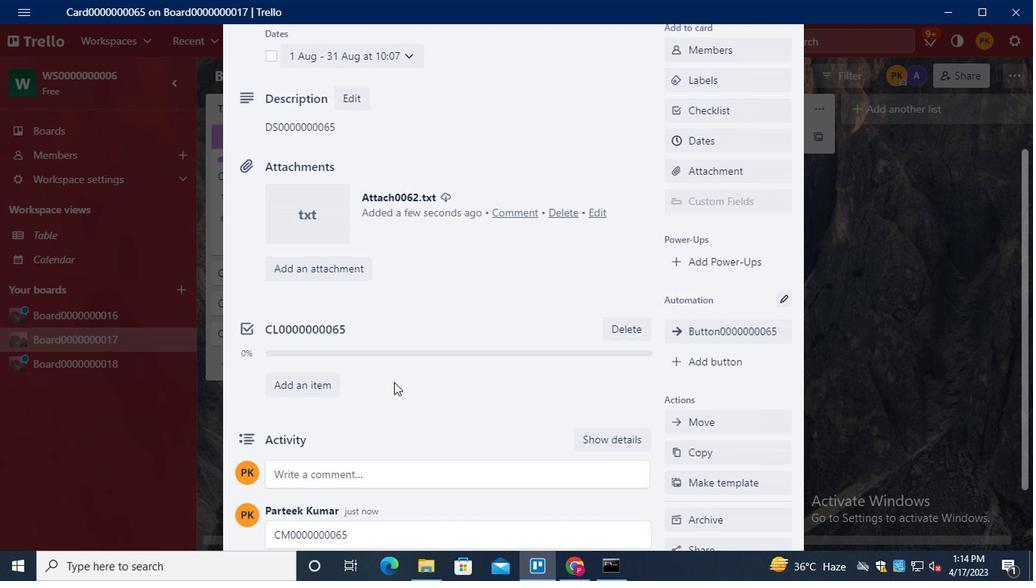 
Action: Mouse scrolled (391, 384) with delta (0, 0)
Screenshot: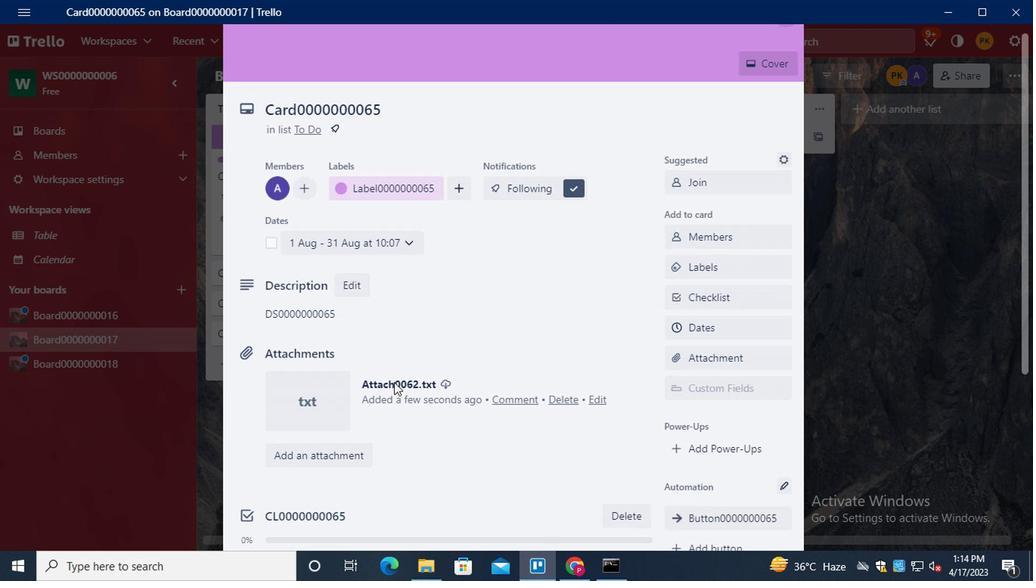 
